 Task: Add Seventh Generation Free & Clear Liquid Dish Soap to the cart.
Action: Mouse moved to (869, 289)
Screenshot: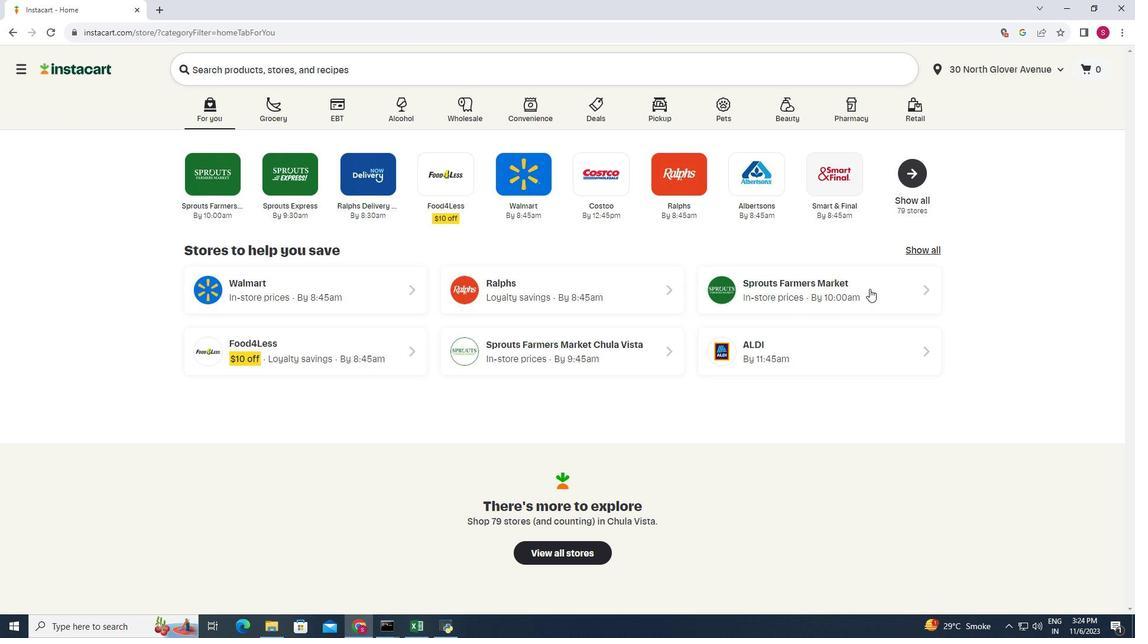 
Action: Mouse pressed left at (869, 289)
Screenshot: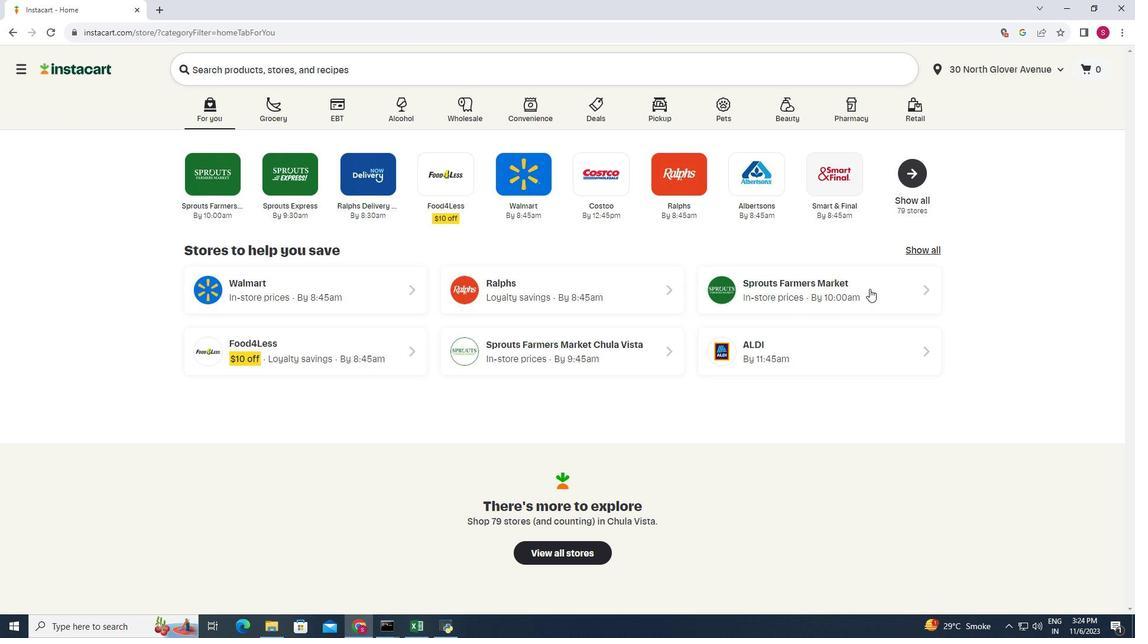 
Action: Mouse moved to (59, 489)
Screenshot: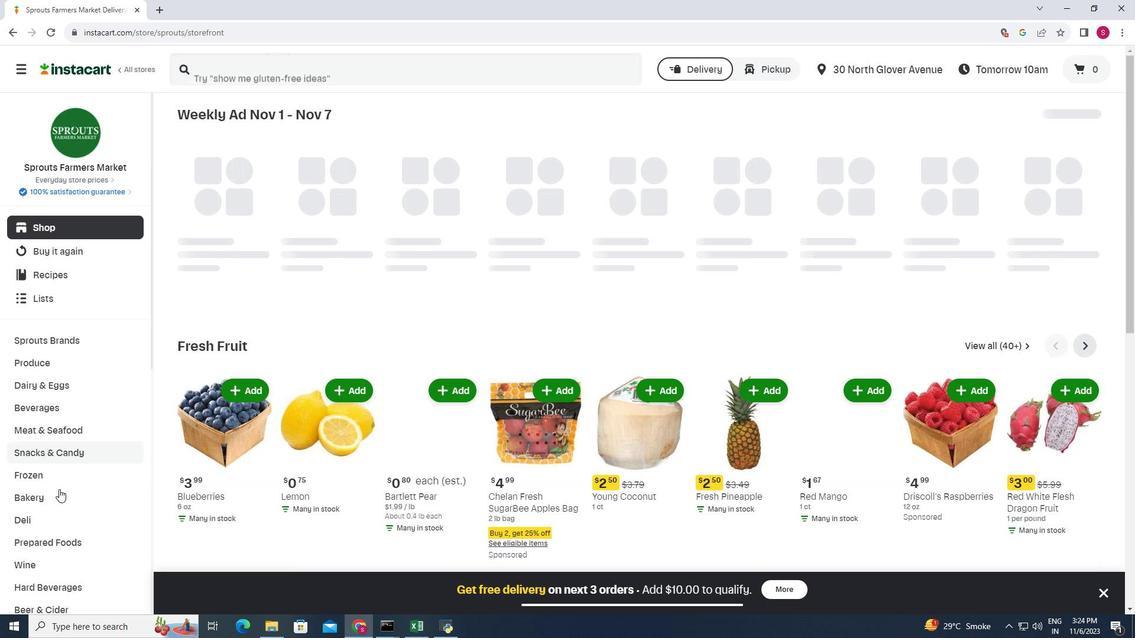
Action: Mouse scrolled (59, 489) with delta (0, 0)
Screenshot: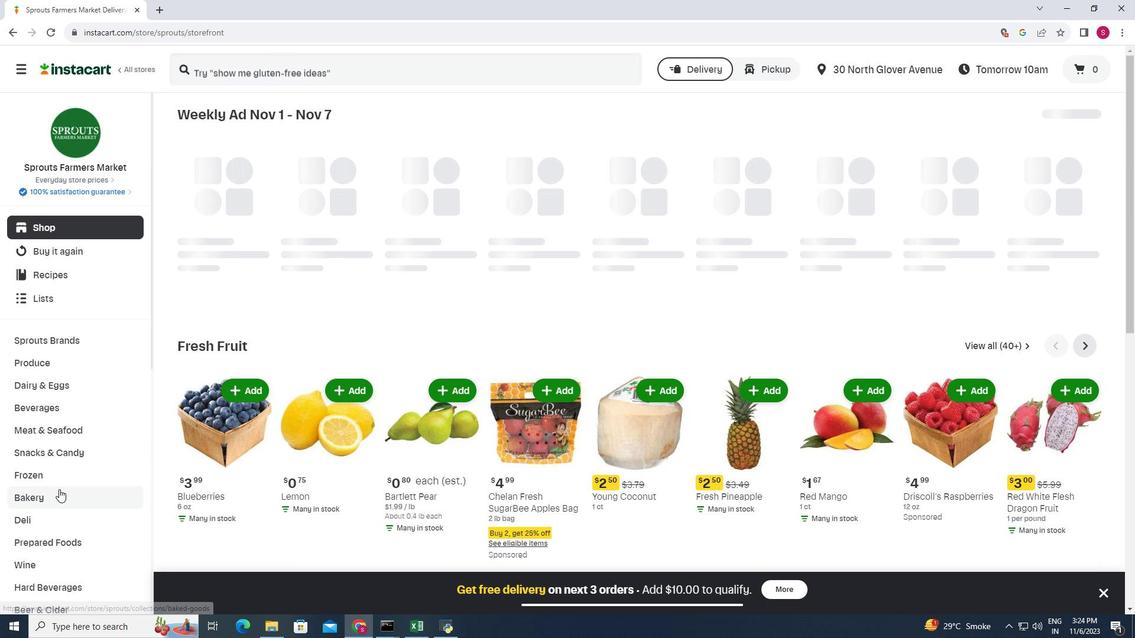 
Action: Mouse moved to (59, 489)
Screenshot: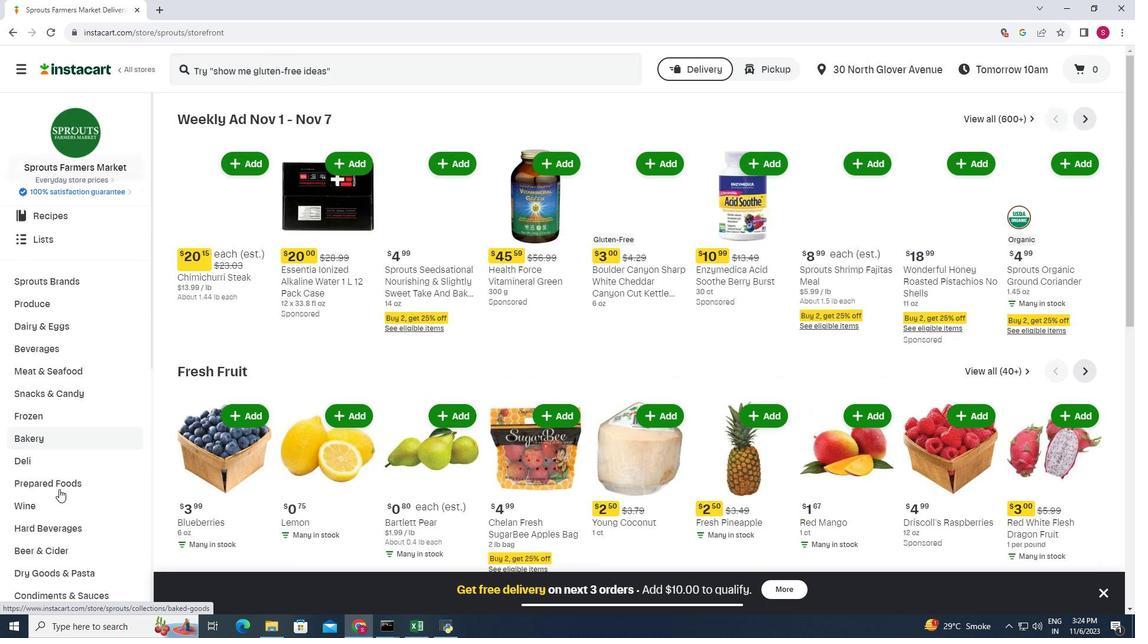 
Action: Mouse scrolled (59, 489) with delta (0, 0)
Screenshot: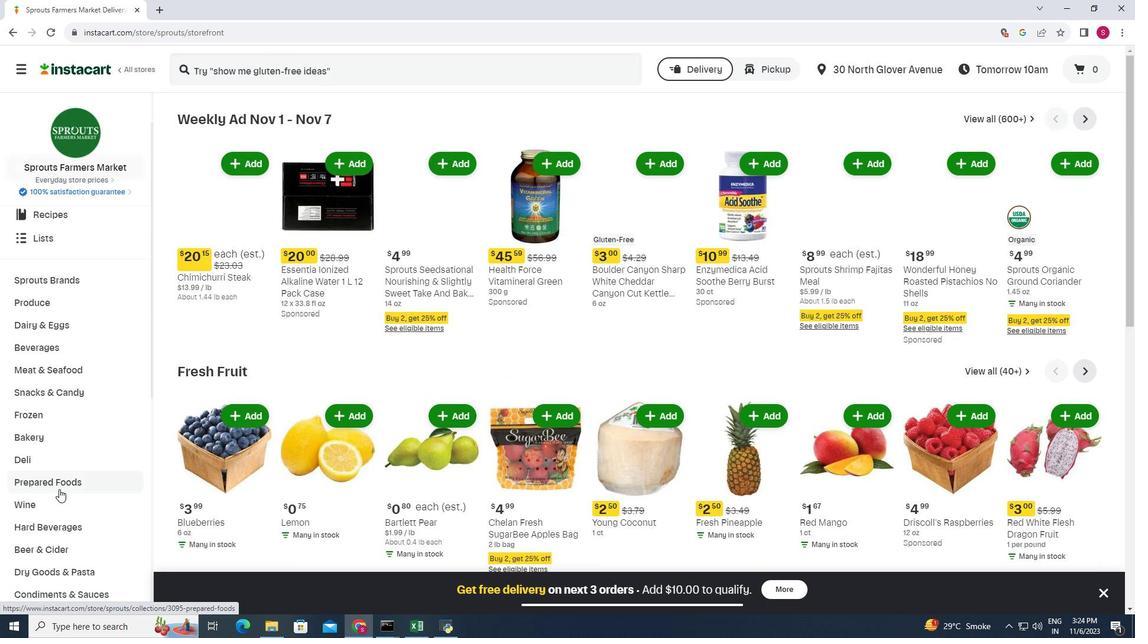 
Action: Mouse moved to (59, 489)
Screenshot: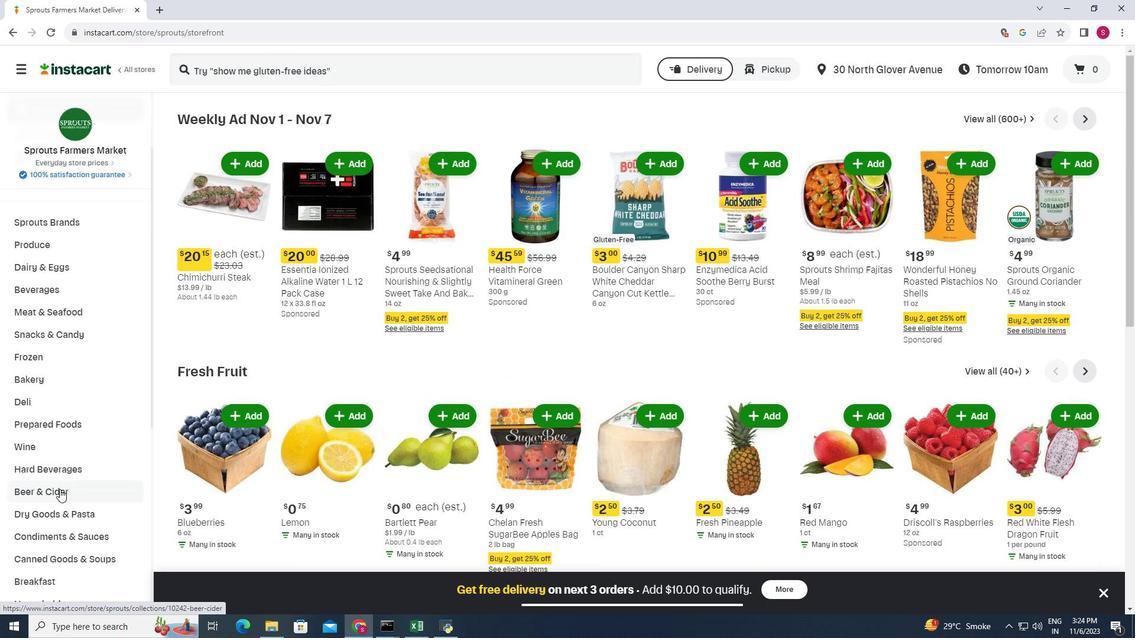 
Action: Mouse scrolled (59, 489) with delta (0, 0)
Screenshot: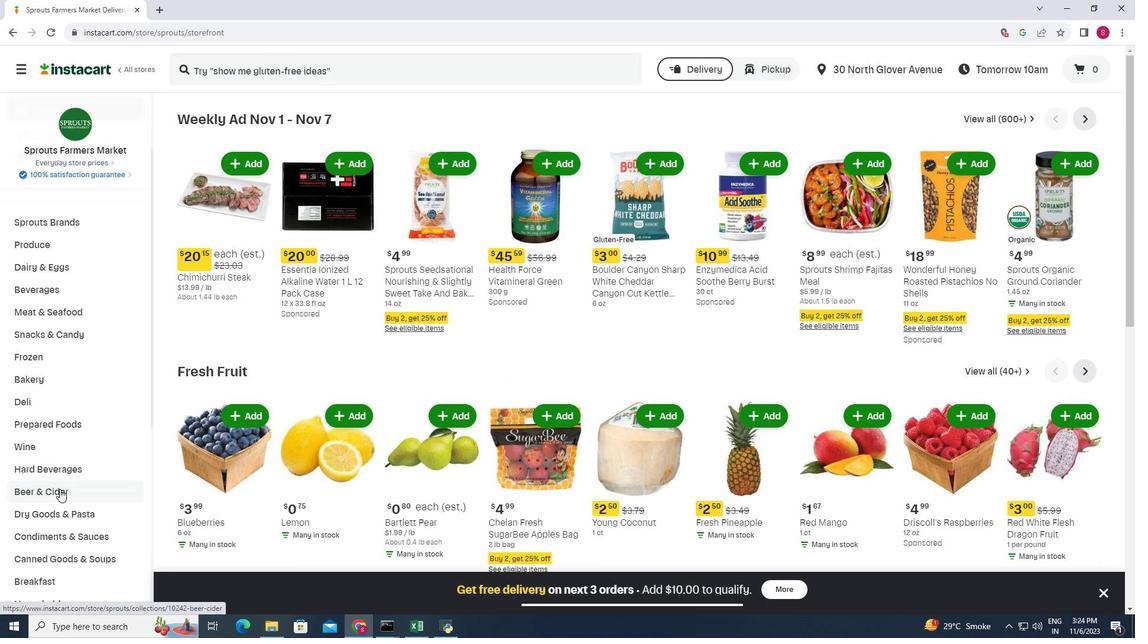 
Action: Mouse scrolled (59, 489) with delta (0, 0)
Screenshot: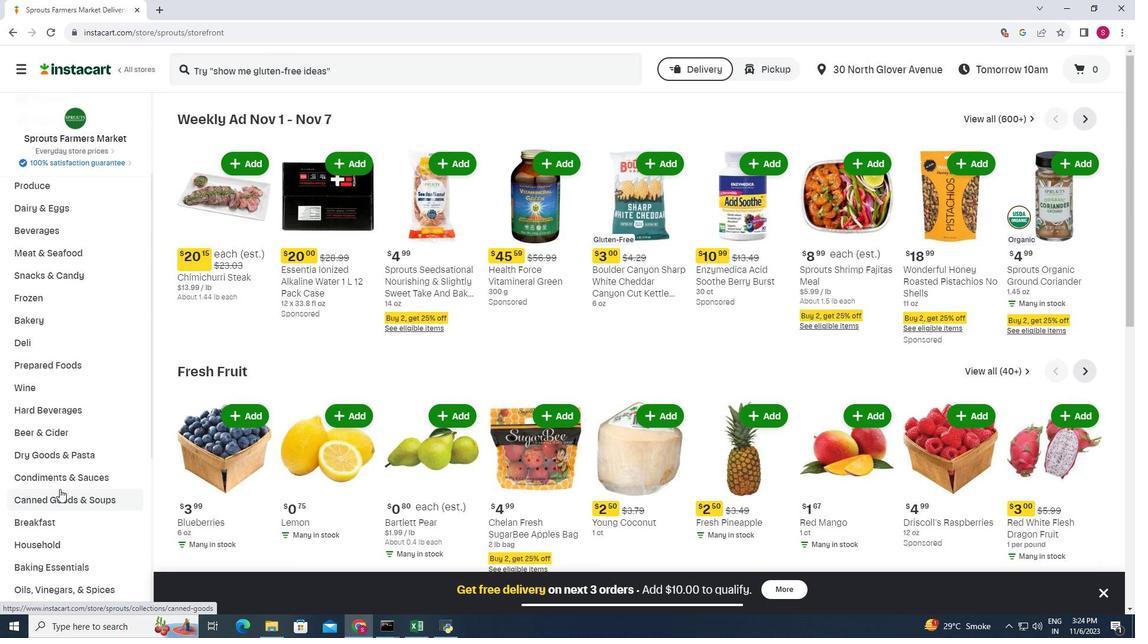 
Action: Mouse scrolled (59, 489) with delta (0, 0)
Screenshot: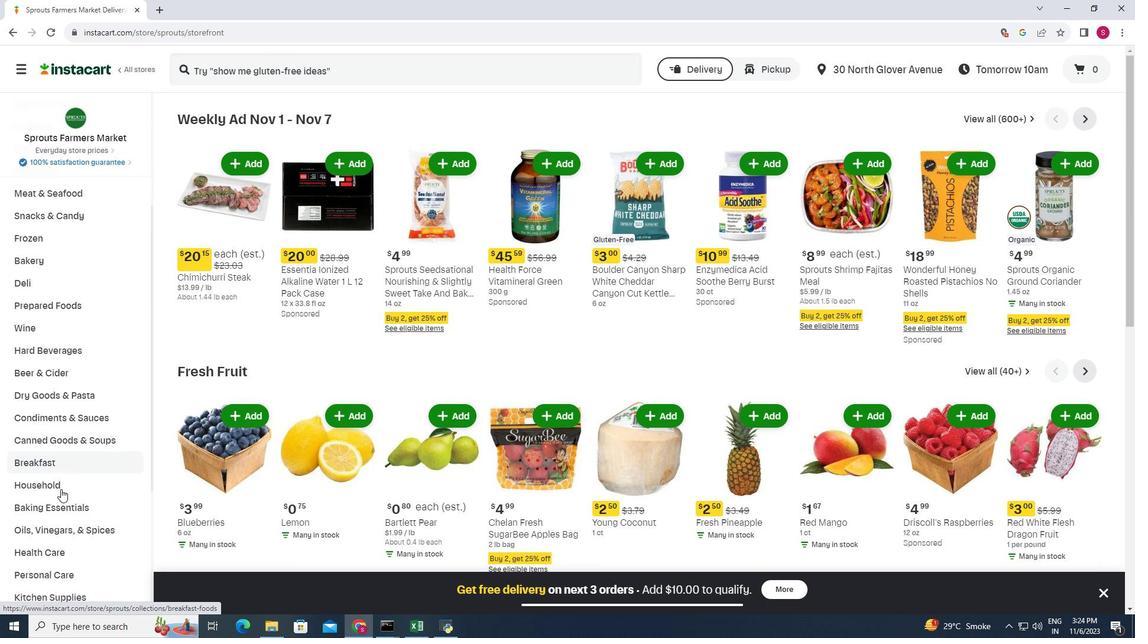 
Action: Mouse moved to (79, 425)
Screenshot: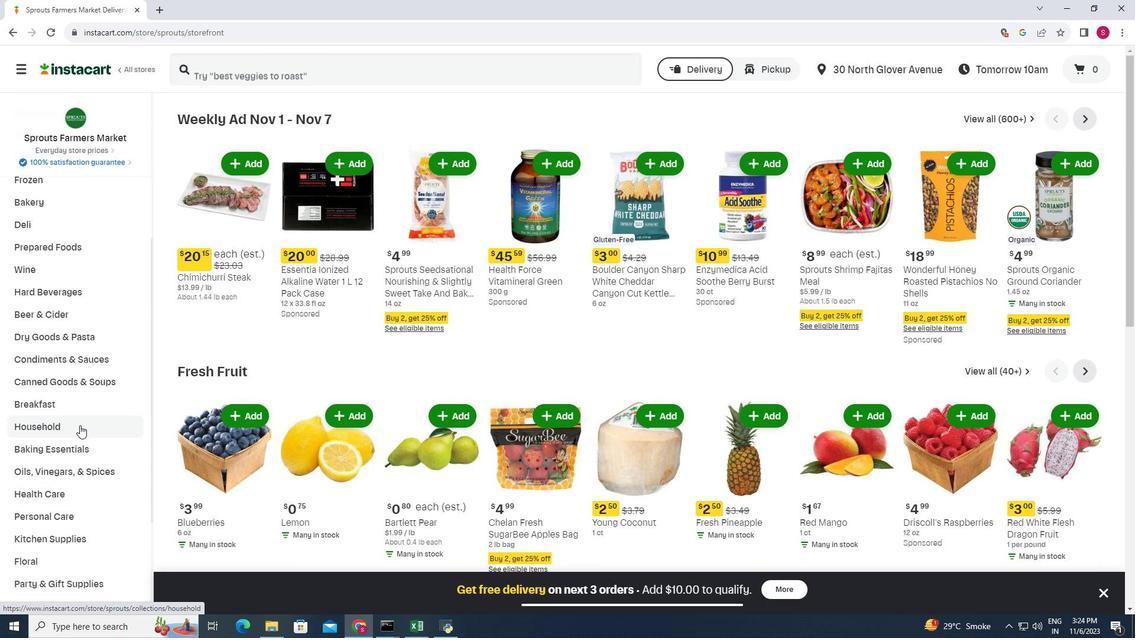 
Action: Mouse pressed left at (79, 425)
Screenshot: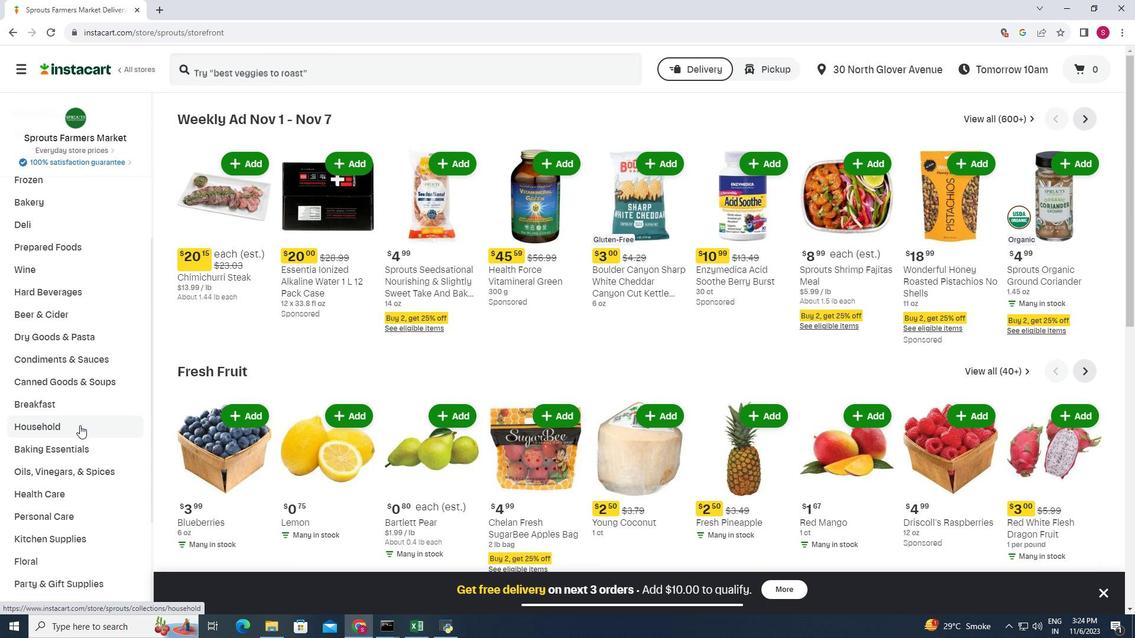 
Action: Mouse moved to (386, 144)
Screenshot: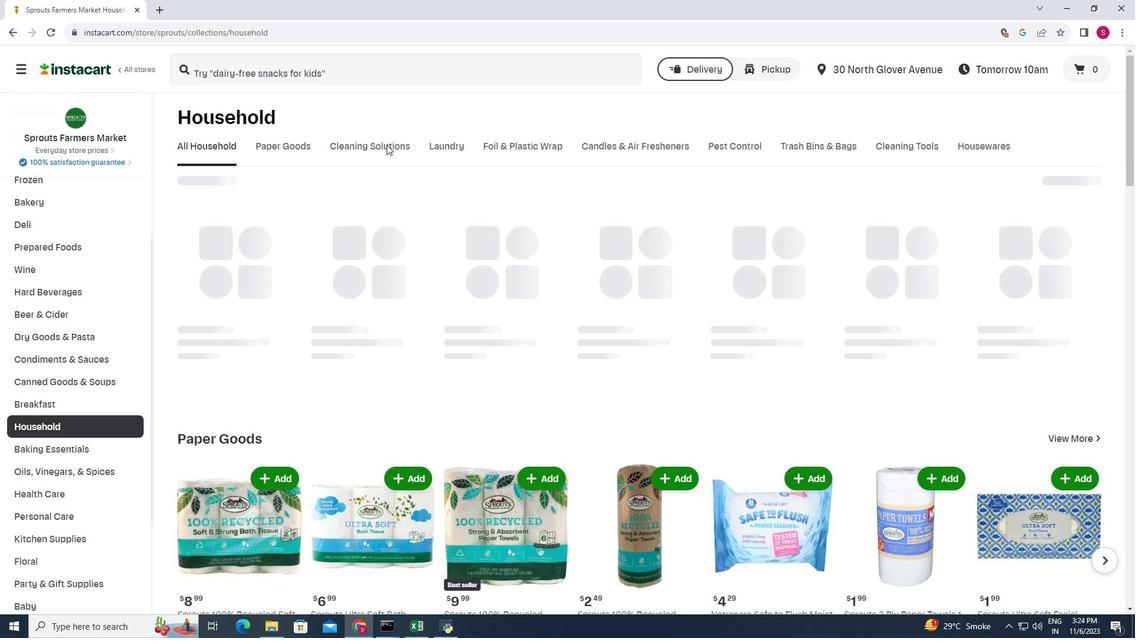 
Action: Mouse pressed left at (386, 144)
Screenshot: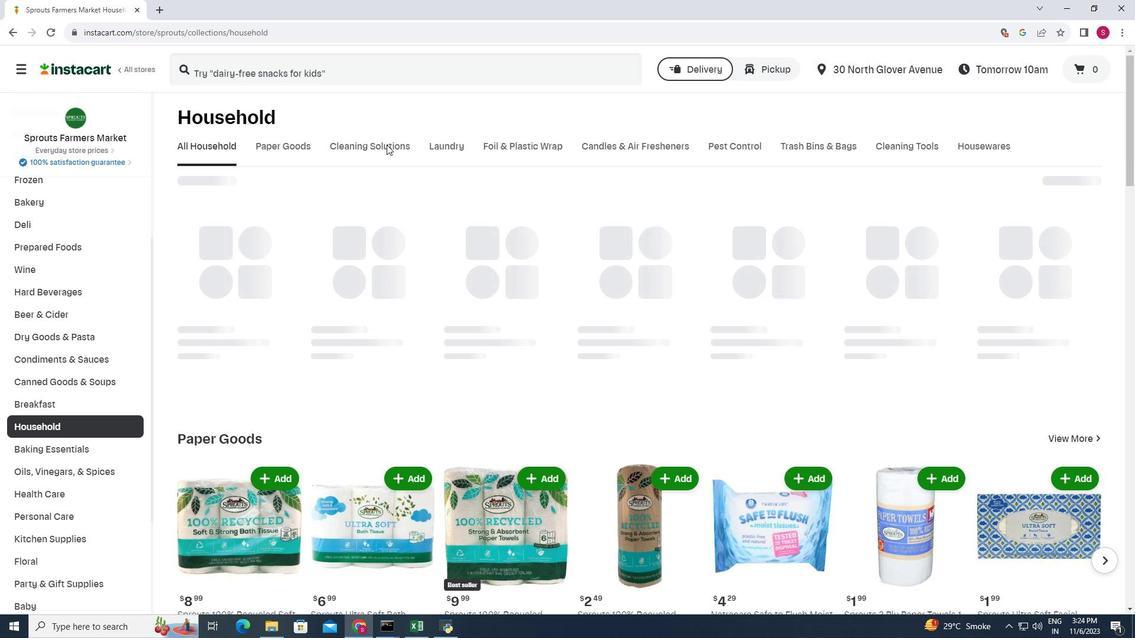 
Action: Mouse moved to (416, 187)
Screenshot: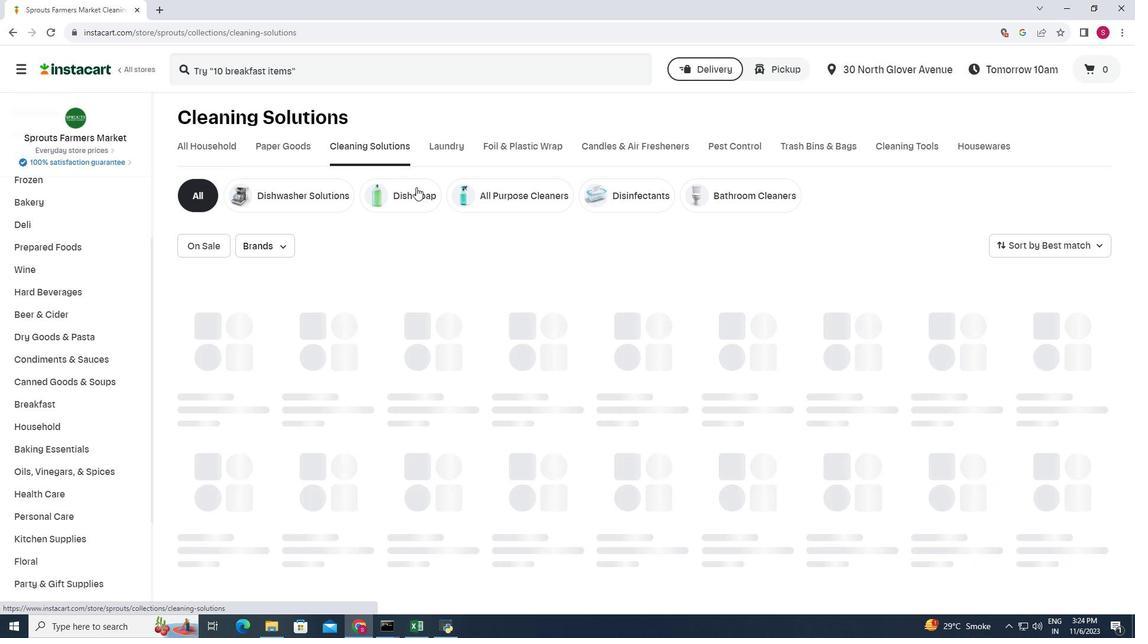 
Action: Mouse pressed left at (416, 187)
Screenshot: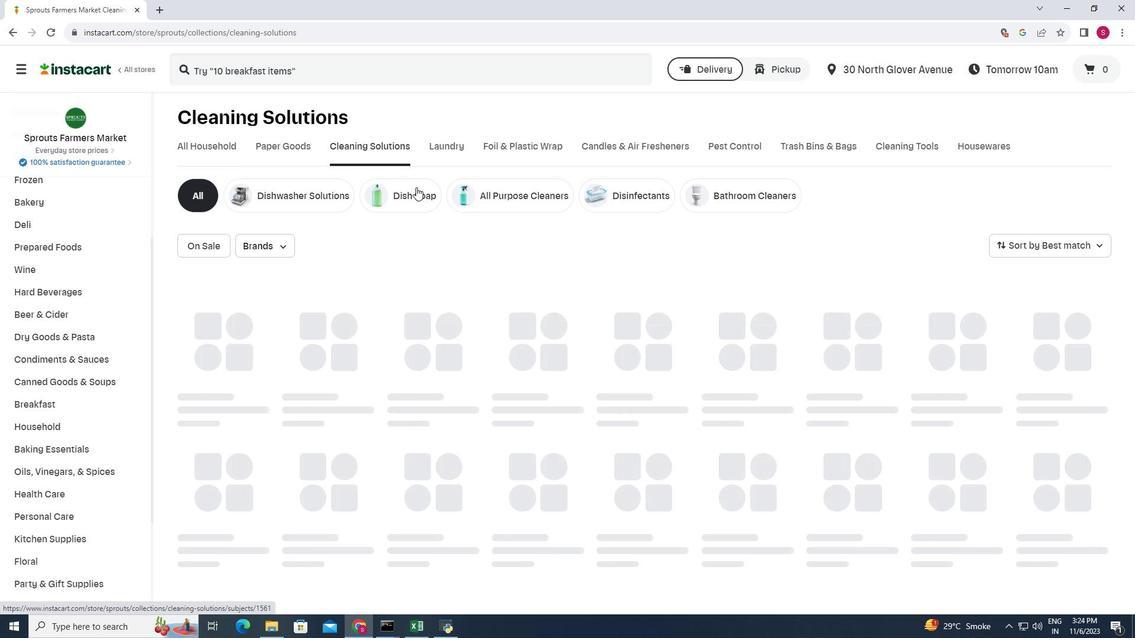 
Action: Mouse moved to (862, 299)
Screenshot: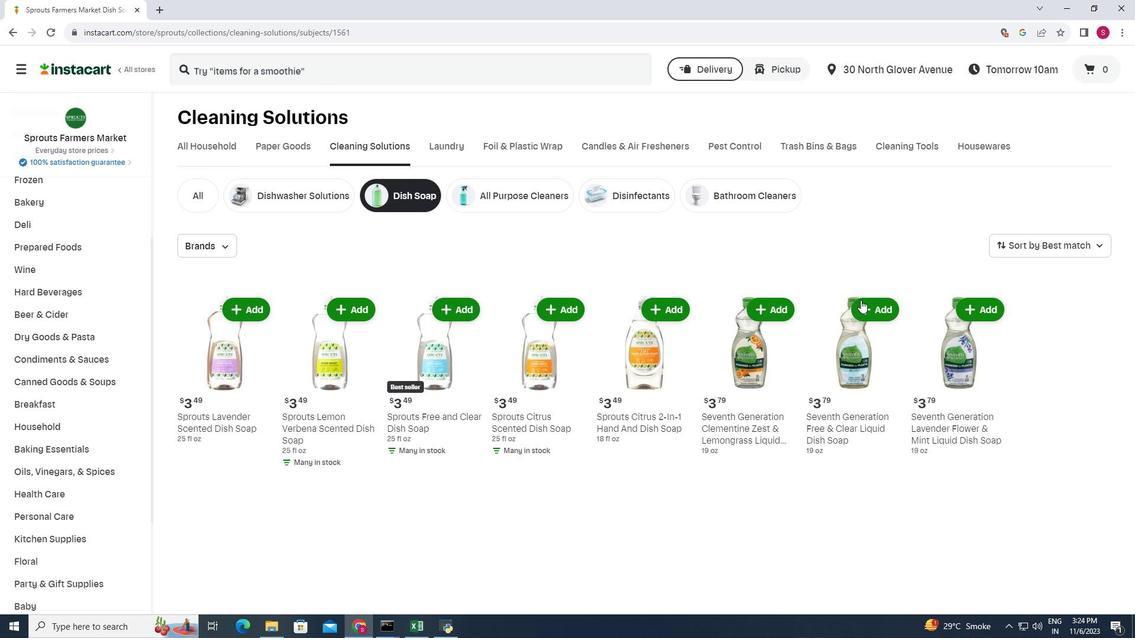 
Action: Mouse pressed left at (862, 299)
Screenshot: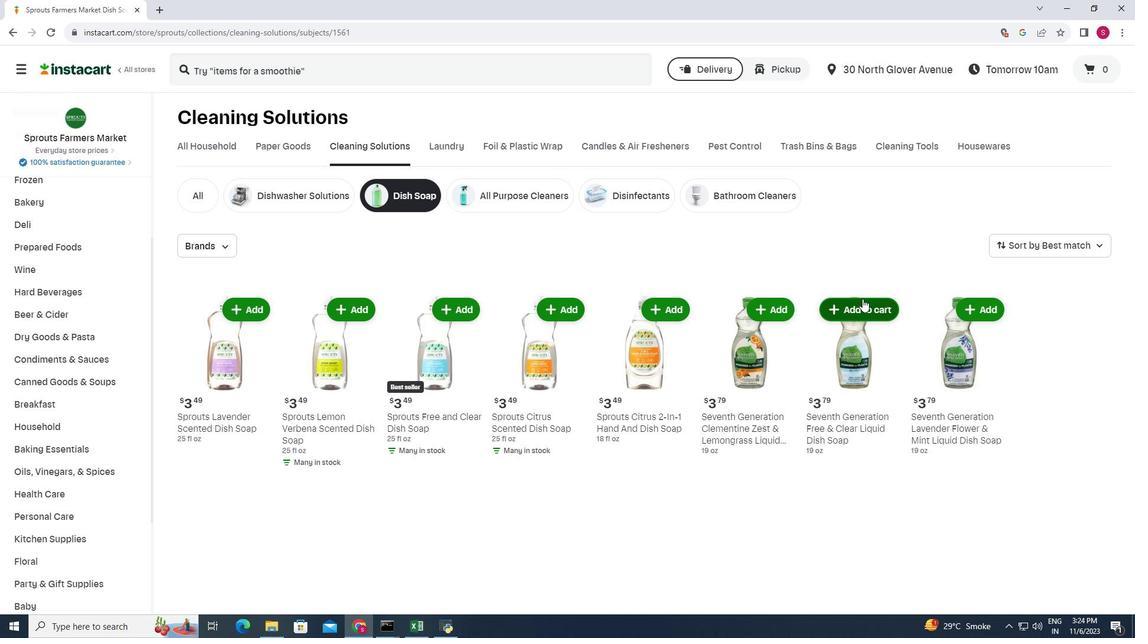 
Action: Mouse moved to (871, 265)
Screenshot: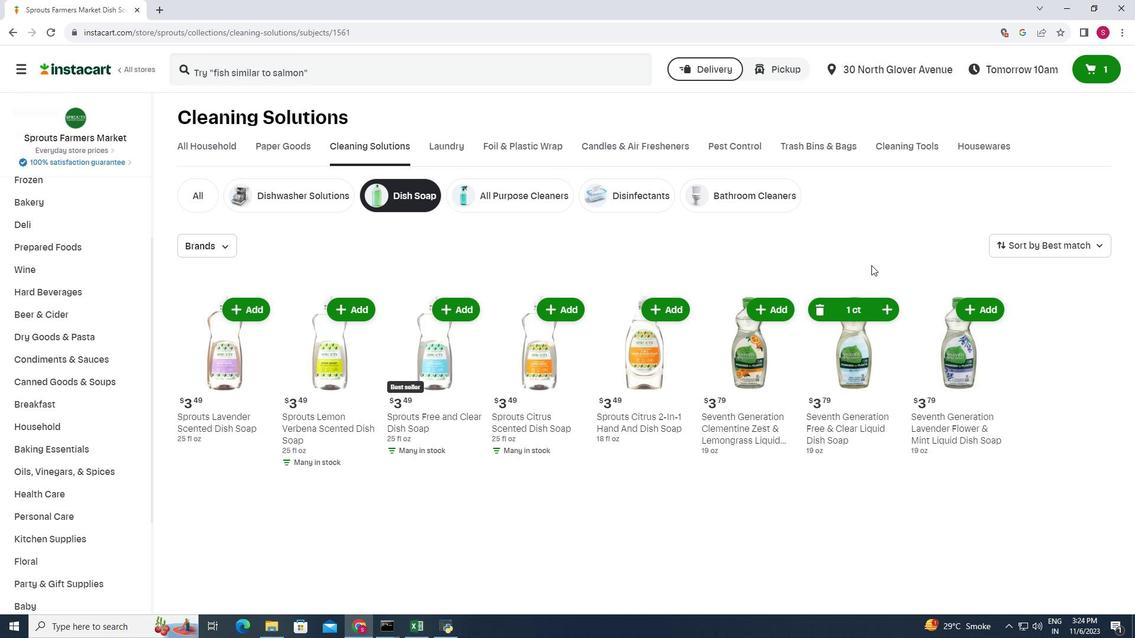
